Task: In the  document Regularexercisemeet.rtf change page color to  'Grey'. Insert watermark  'Confidential ' Apply Font Style in watermark Nunito
Action: Mouse moved to (276, 343)
Screenshot: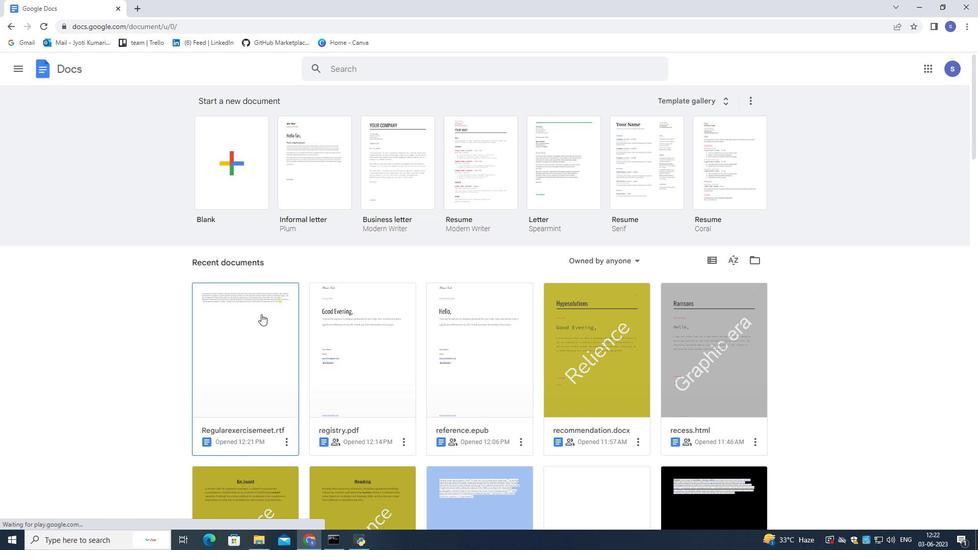 
Action: Mouse pressed left at (276, 343)
Screenshot: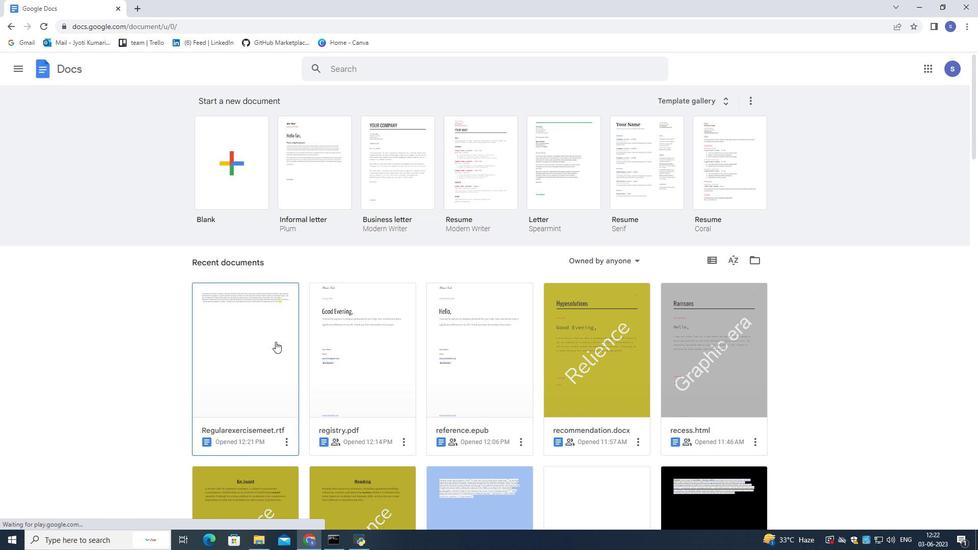 
Action: Mouse pressed left at (276, 343)
Screenshot: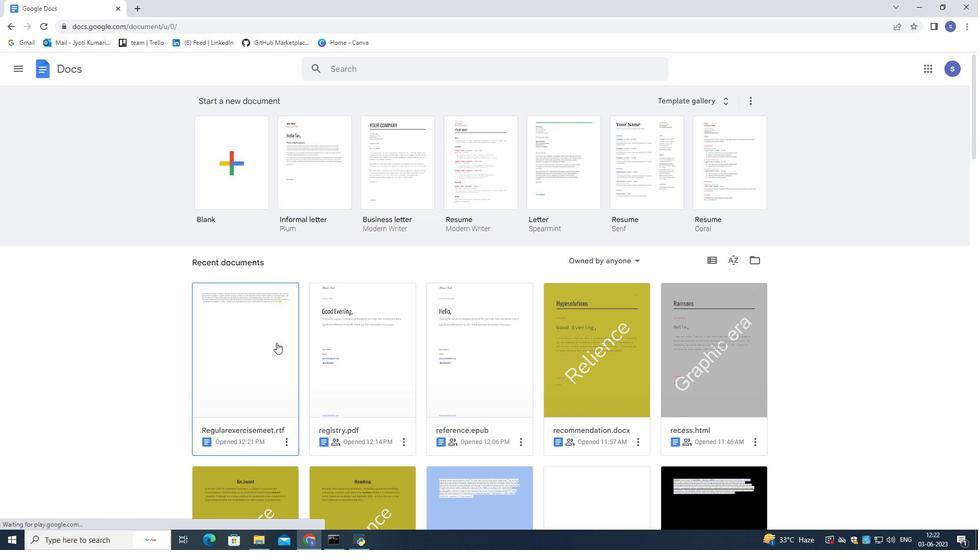 
Action: Mouse pressed left at (276, 343)
Screenshot: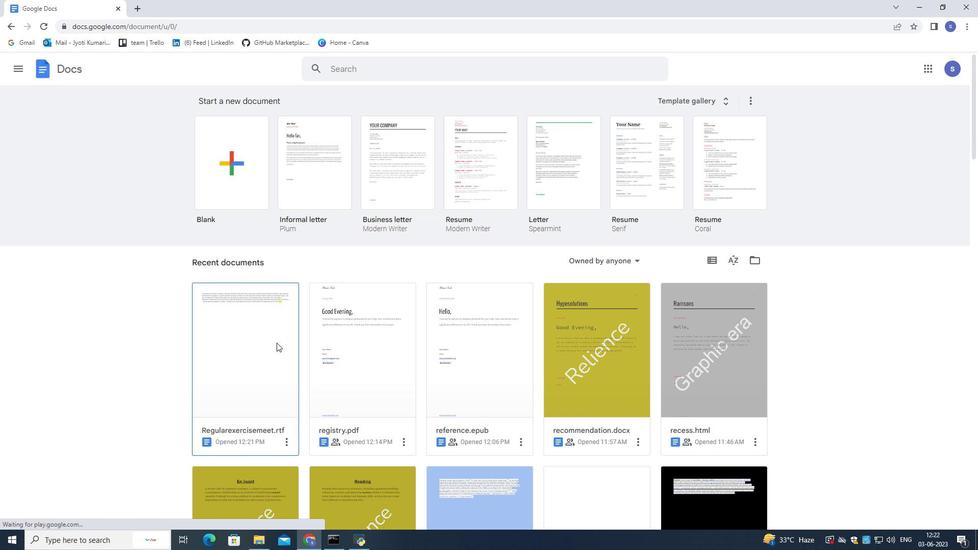 
Action: Mouse moved to (37, 71)
Screenshot: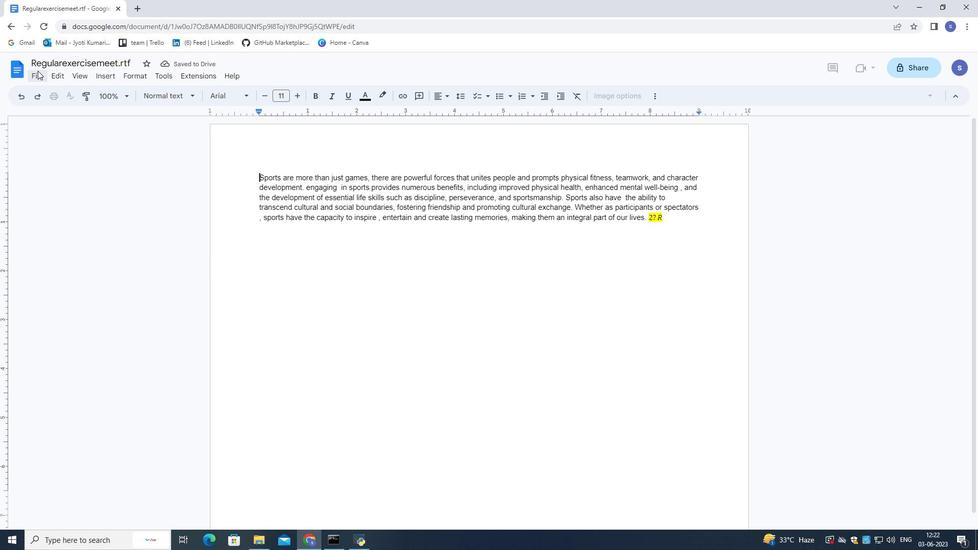 
Action: Mouse pressed left at (37, 71)
Screenshot: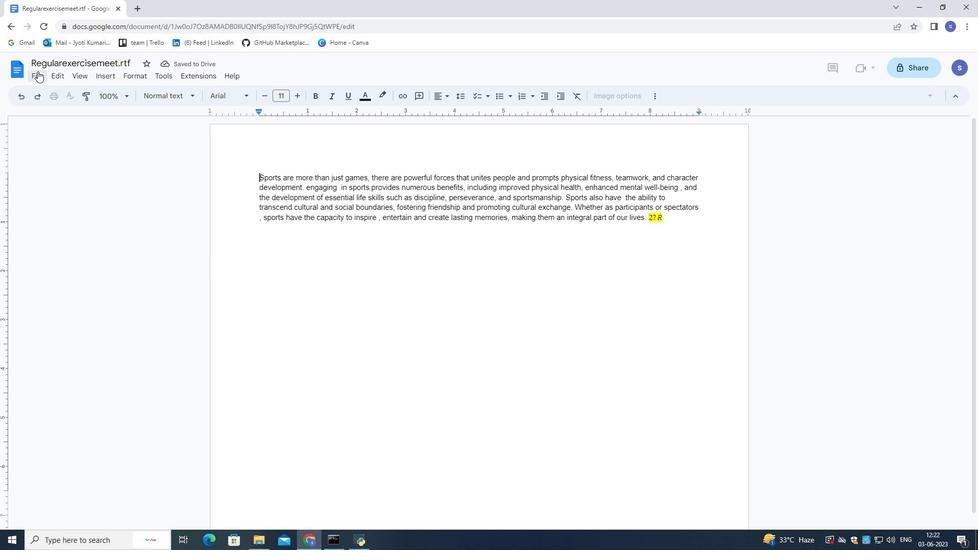 
Action: Mouse moved to (114, 356)
Screenshot: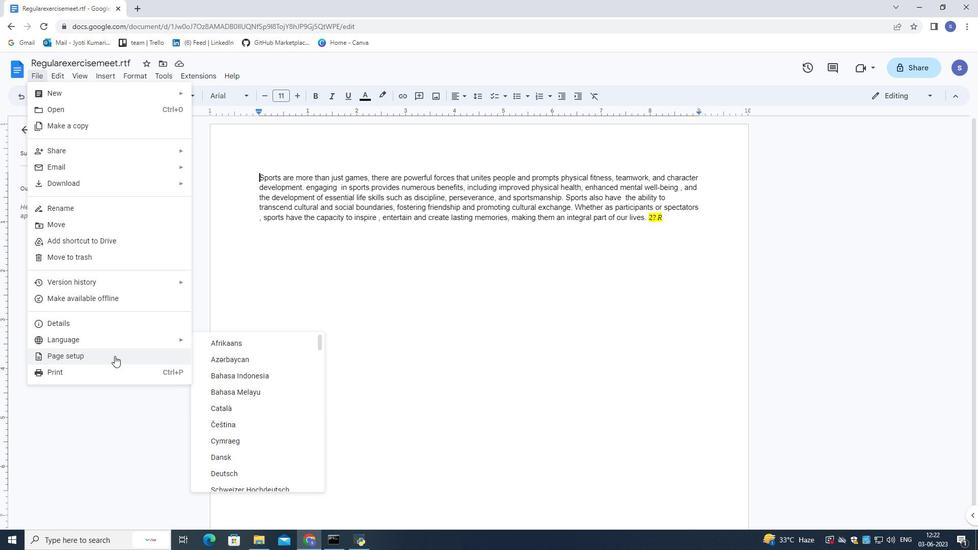 
Action: Mouse pressed left at (114, 356)
Screenshot: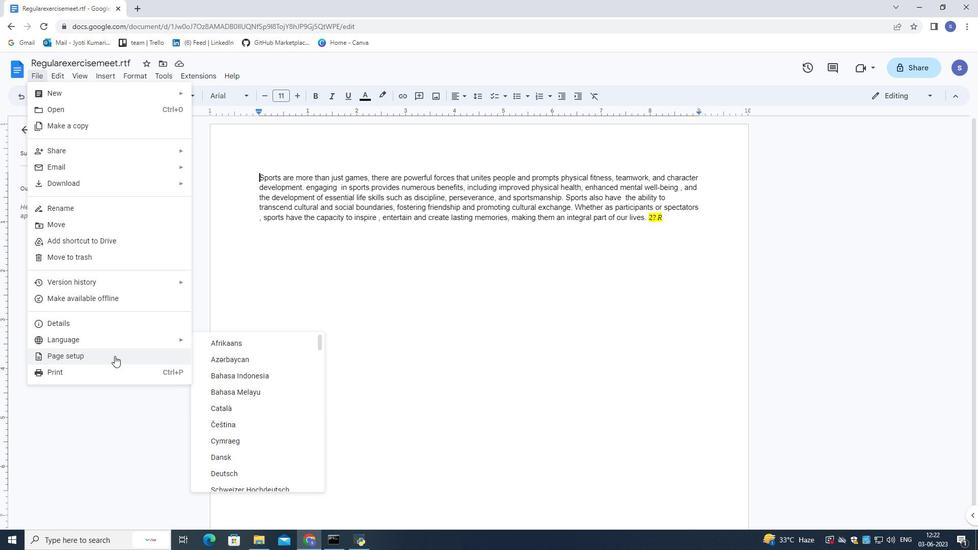 
Action: Mouse pressed left at (114, 356)
Screenshot: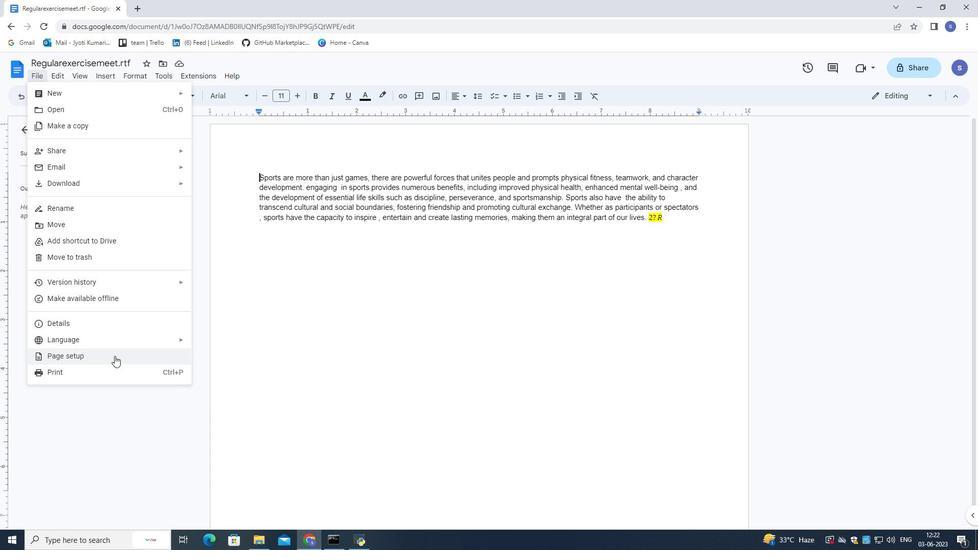 
Action: Mouse moved to (407, 355)
Screenshot: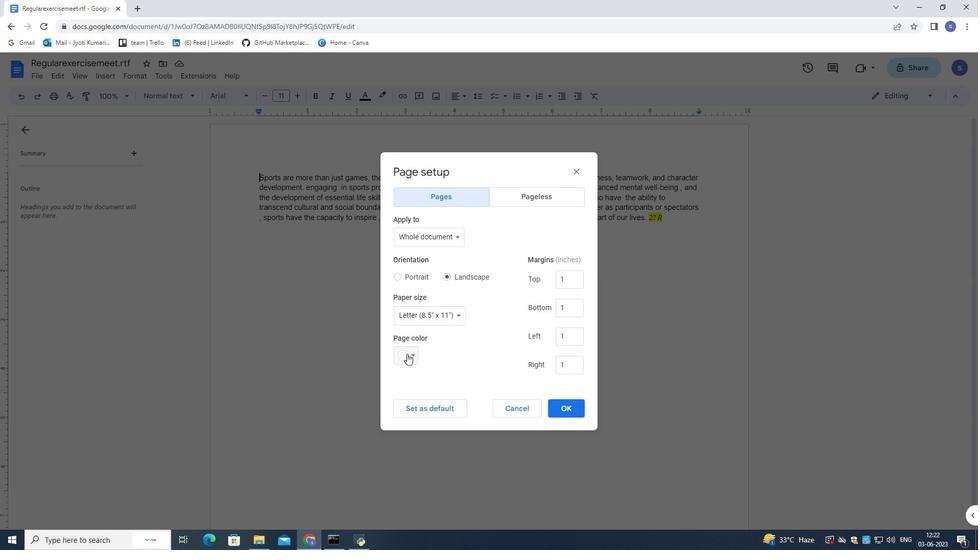 
Action: Mouse pressed left at (407, 355)
Screenshot: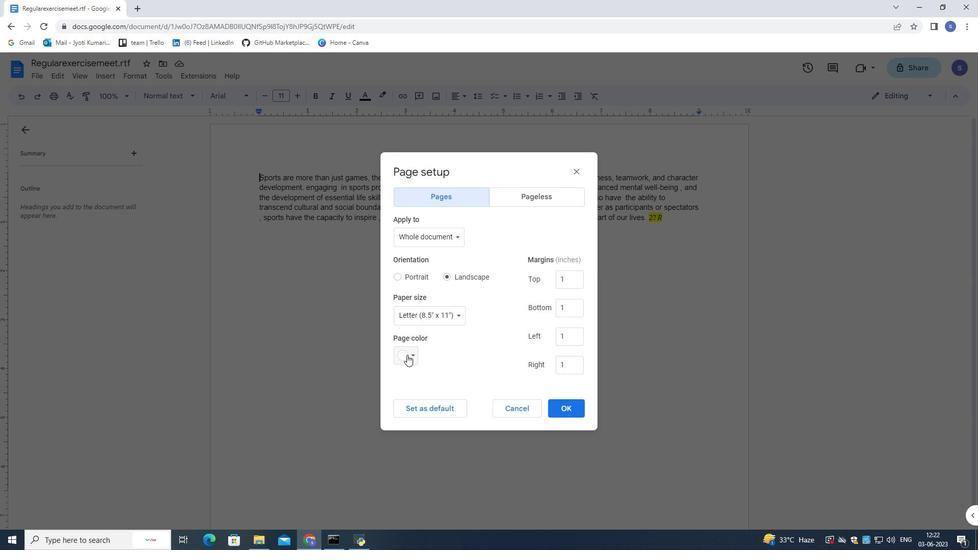 
Action: Mouse pressed left at (407, 355)
Screenshot: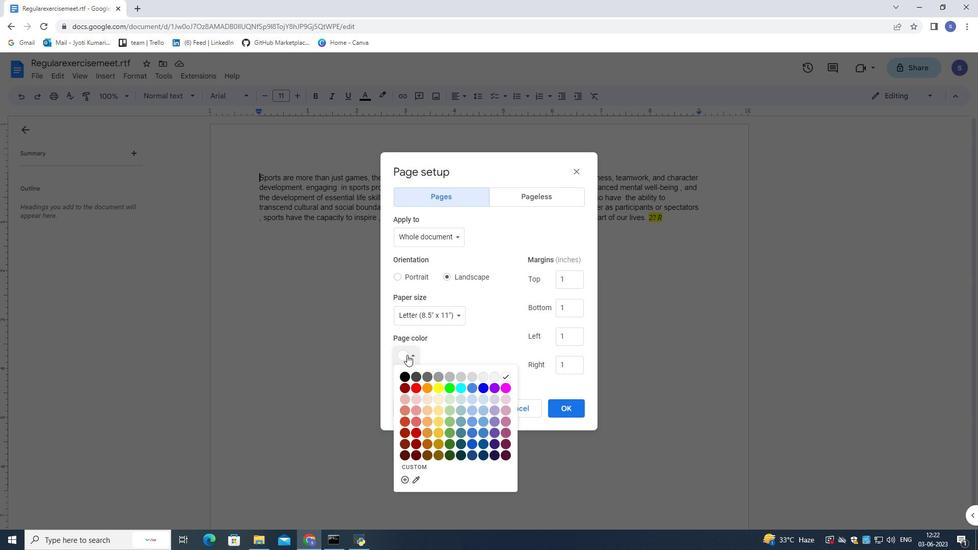 
Action: Mouse moved to (413, 360)
Screenshot: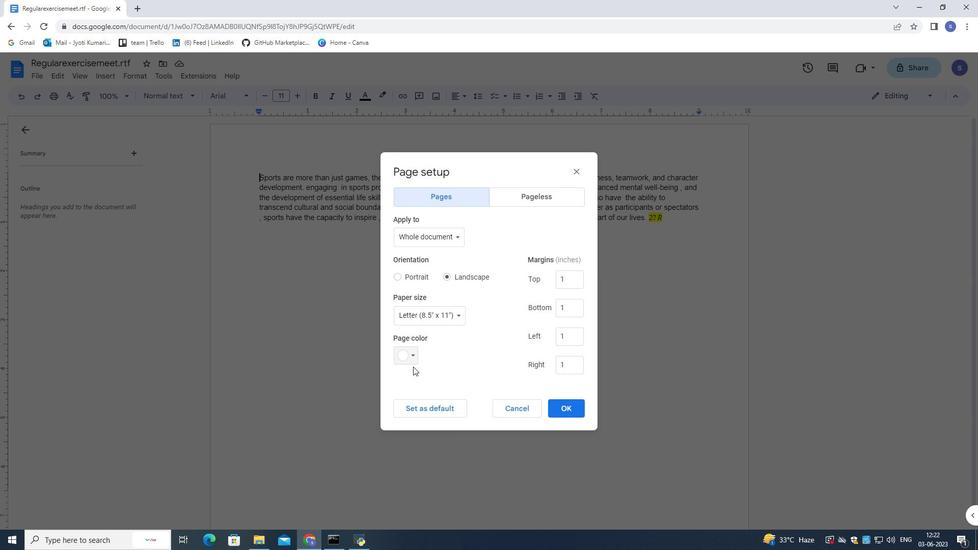 
Action: Mouse pressed left at (413, 360)
Screenshot: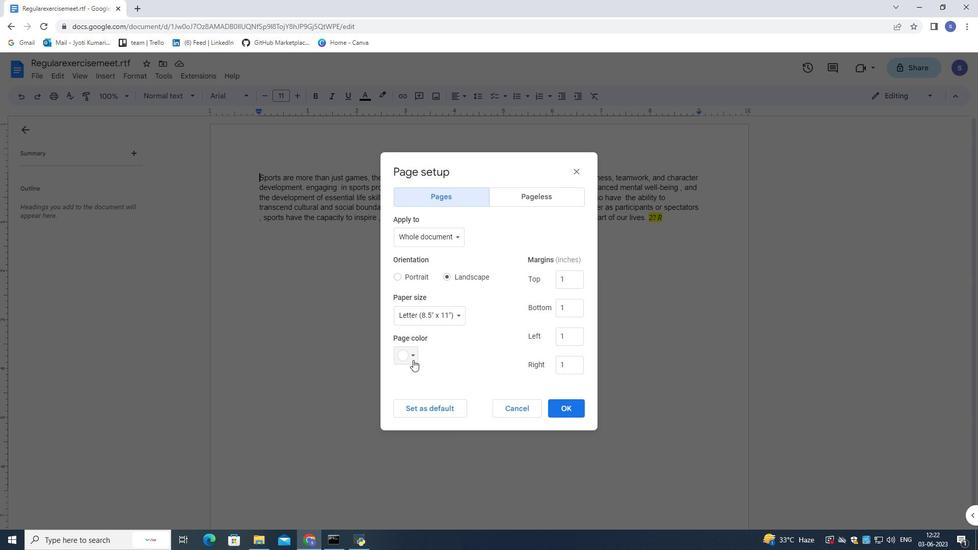 
Action: Mouse moved to (447, 377)
Screenshot: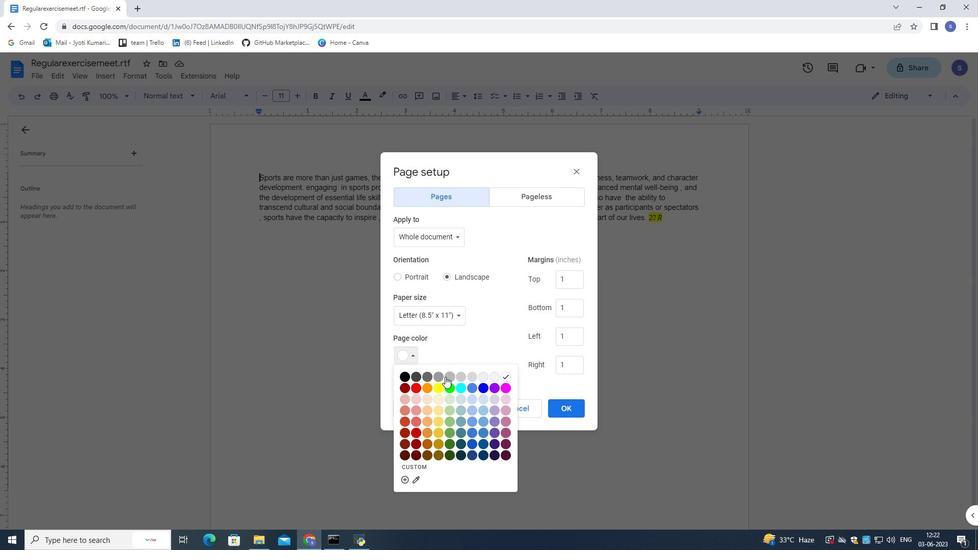 
Action: Mouse pressed left at (447, 377)
Screenshot: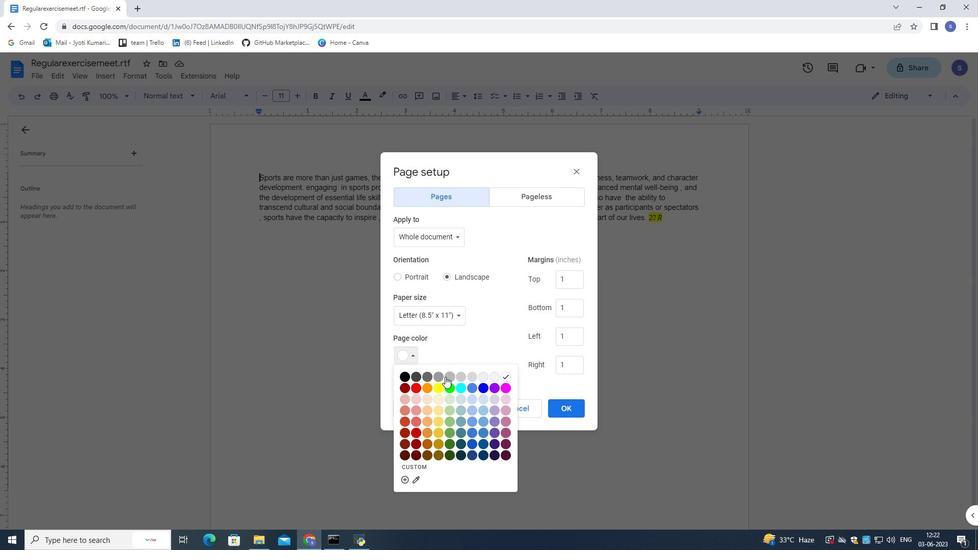 
Action: Mouse moved to (565, 411)
Screenshot: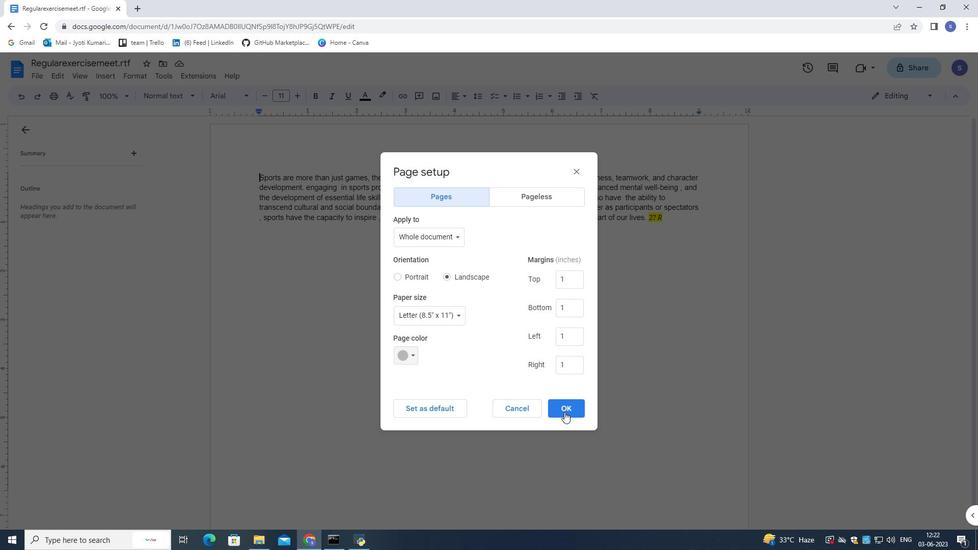 
Action: Mouse pressed left at (565, 411)
Screenshot: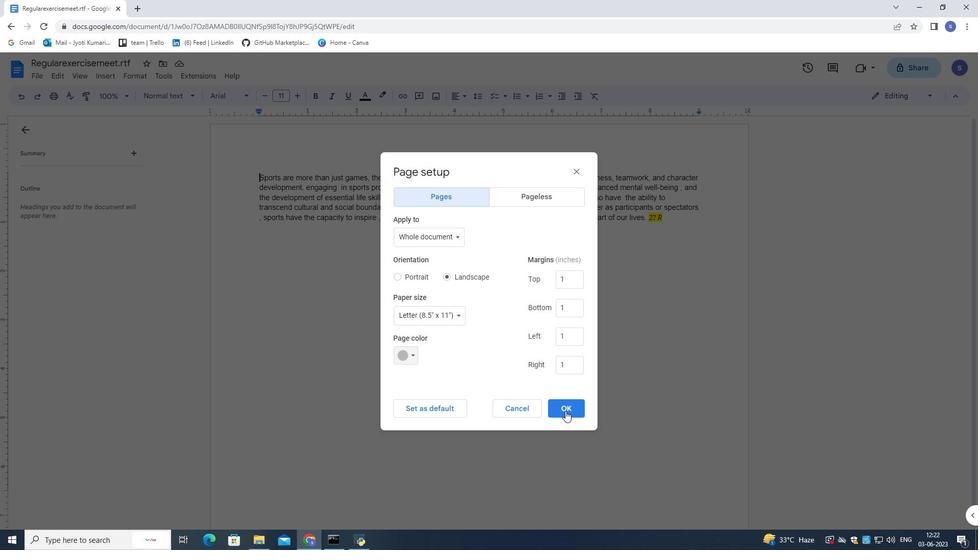 
Action: Mouse moved to (110, 72)
Screenshot: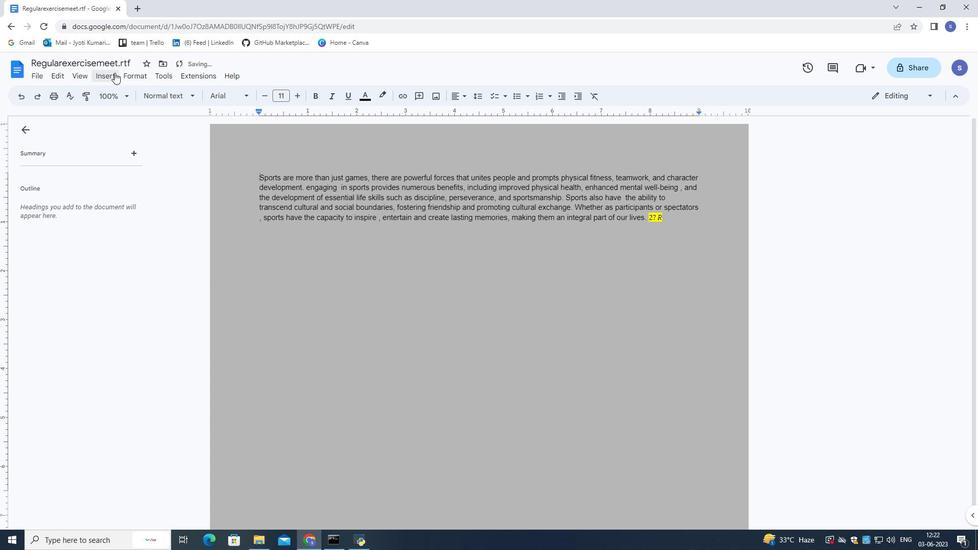 
Action: Mouse pressed left at (110, 72)
Screenshot: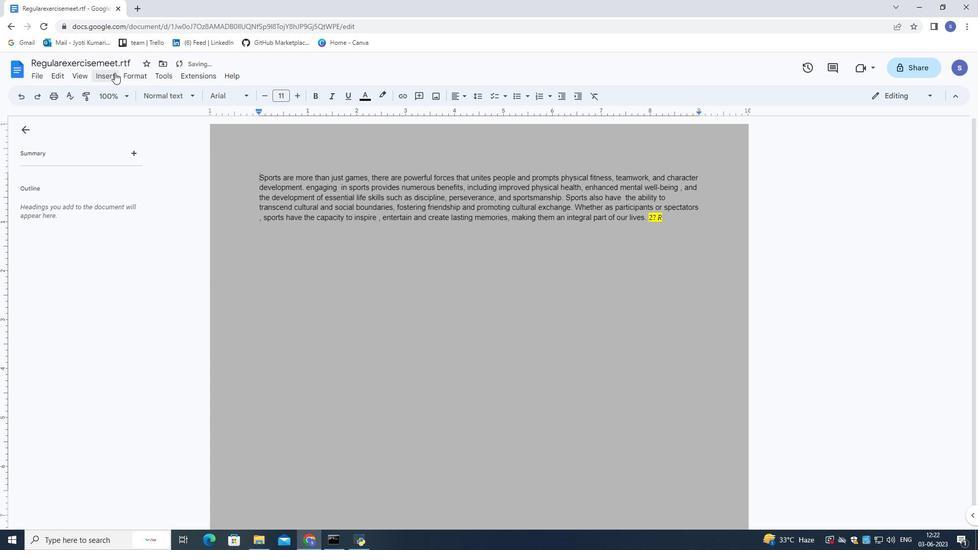 
Action: Mouse moved to (197, 316)
Screenshot: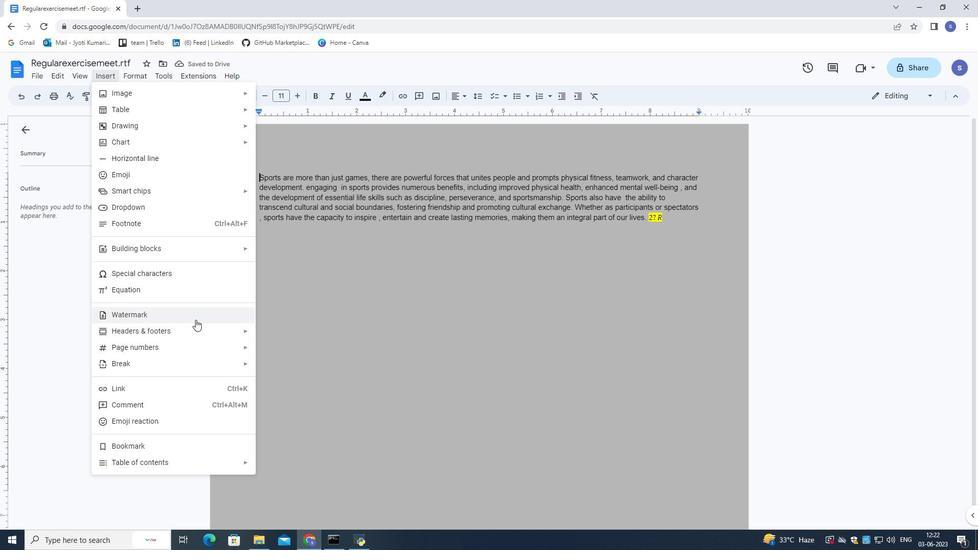 
Action: Mouse pressed left at (197, 316)
Screenshot: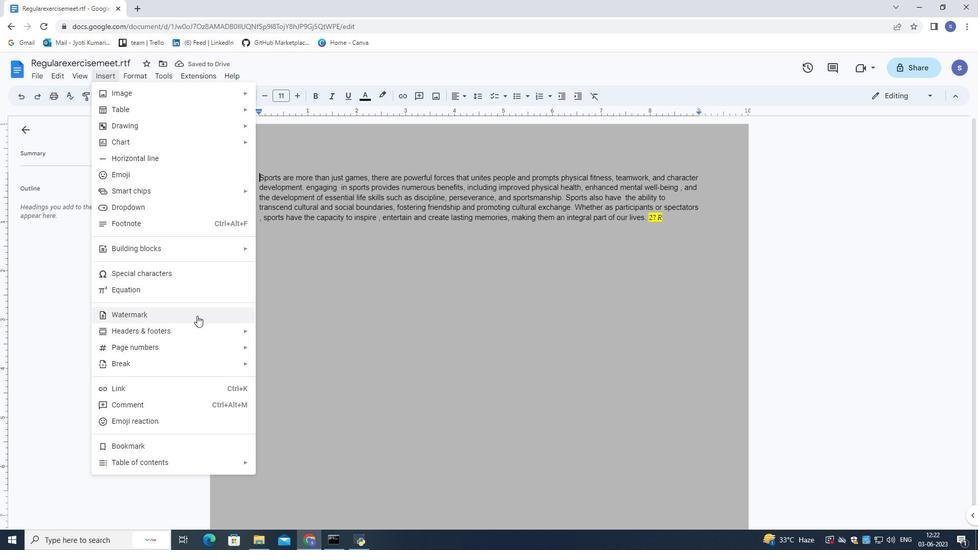 
Action: Mouse moved to (933, 128)
Screenshot: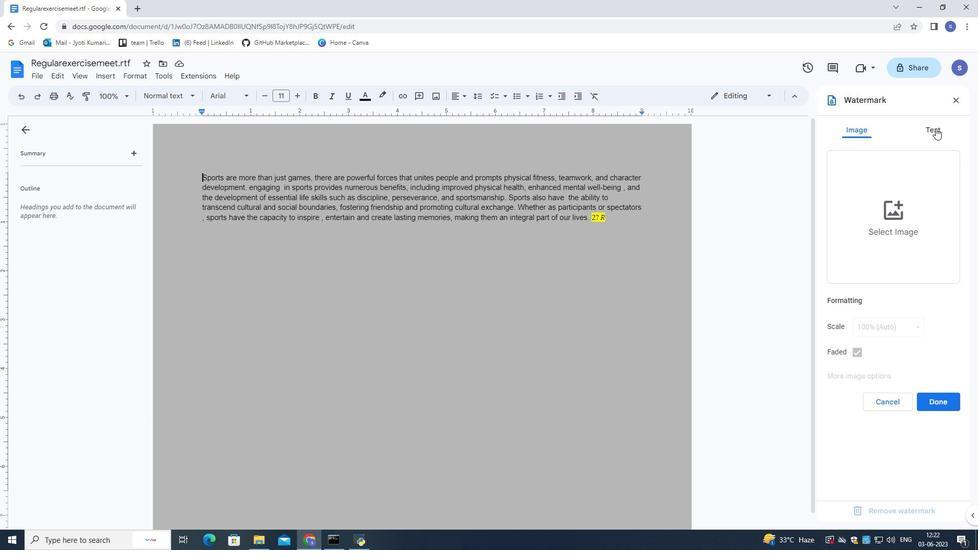 
Action: Mouse pressed left at (933, 128)
Screenshot: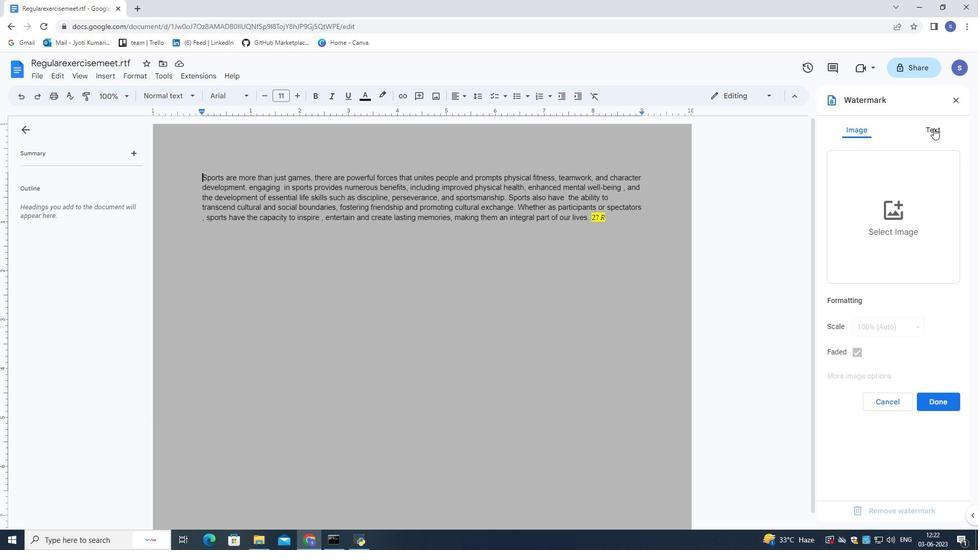 
Action: Mouse moved to (927, 155)
Screenshot: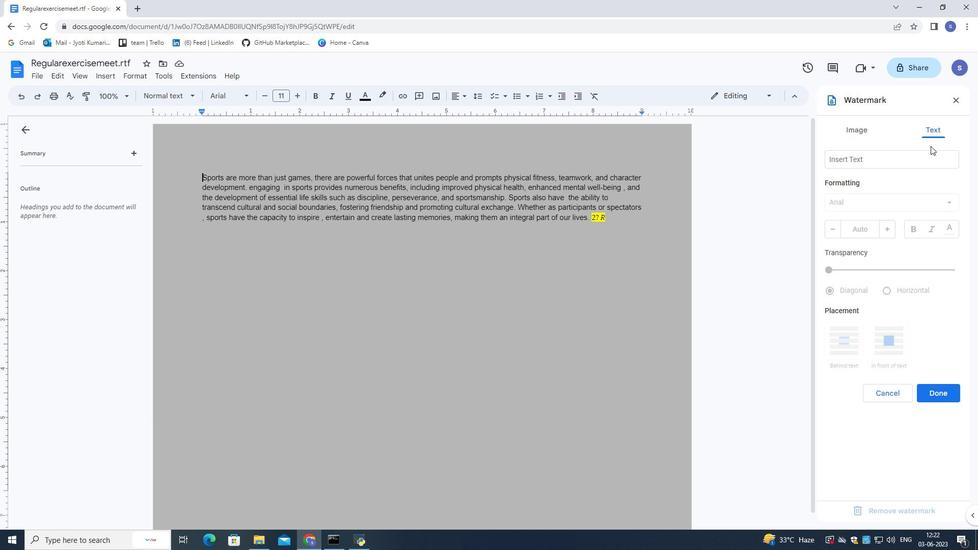 
Action: Mouse pressed left at (927, 155)
Screenshot: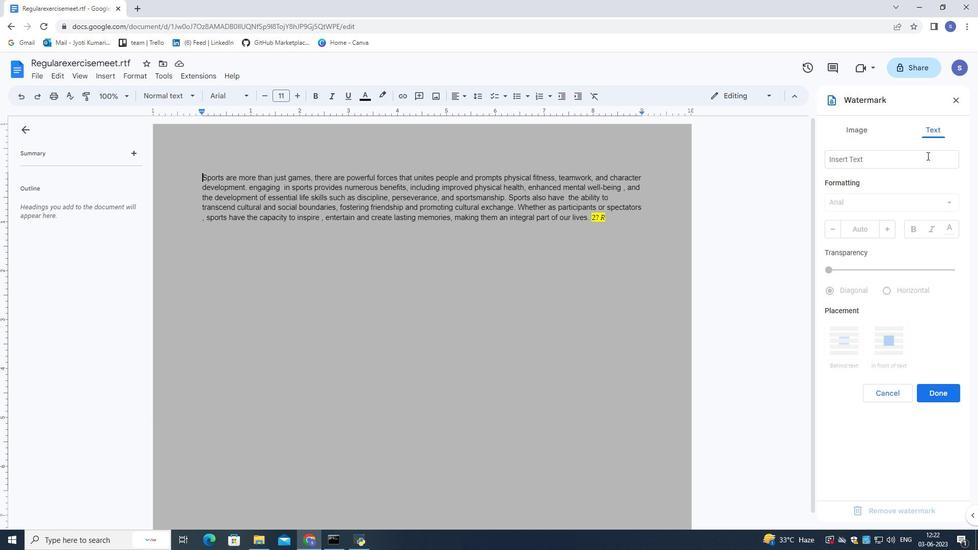 
Action: Mouse moved to (817, 200)
Screenshot: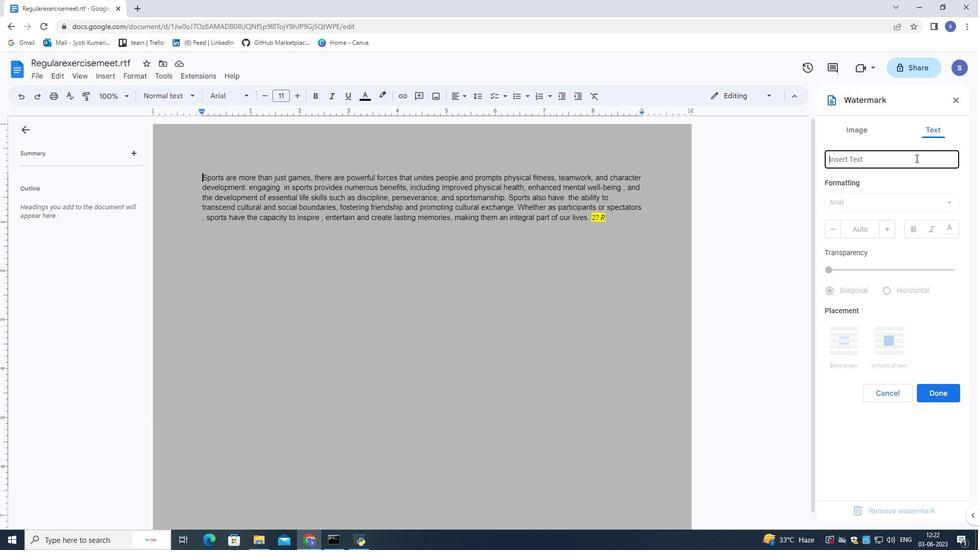 
Action: Key pressed <Key.shift>Confidential
Screenshot: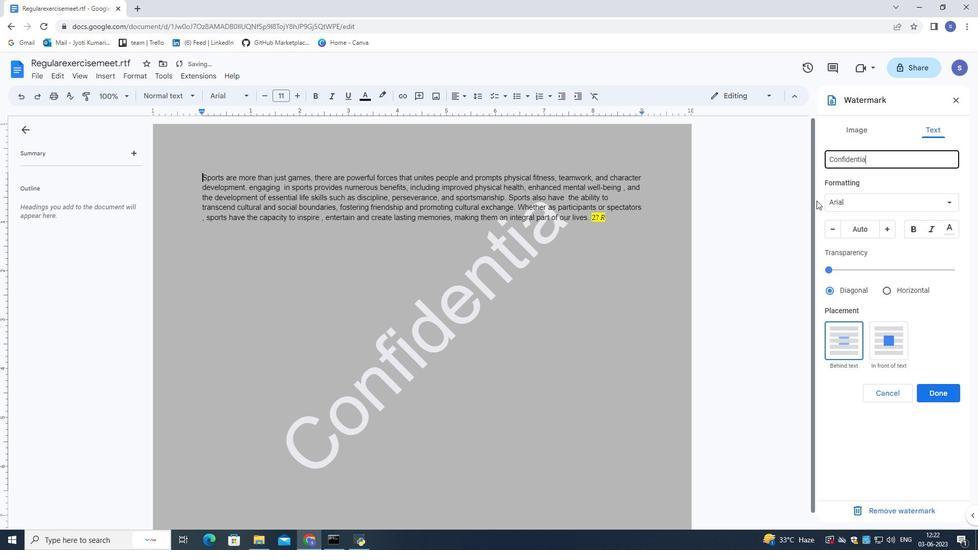 
Action: Mouse moved to (865, 197)
Screenshot: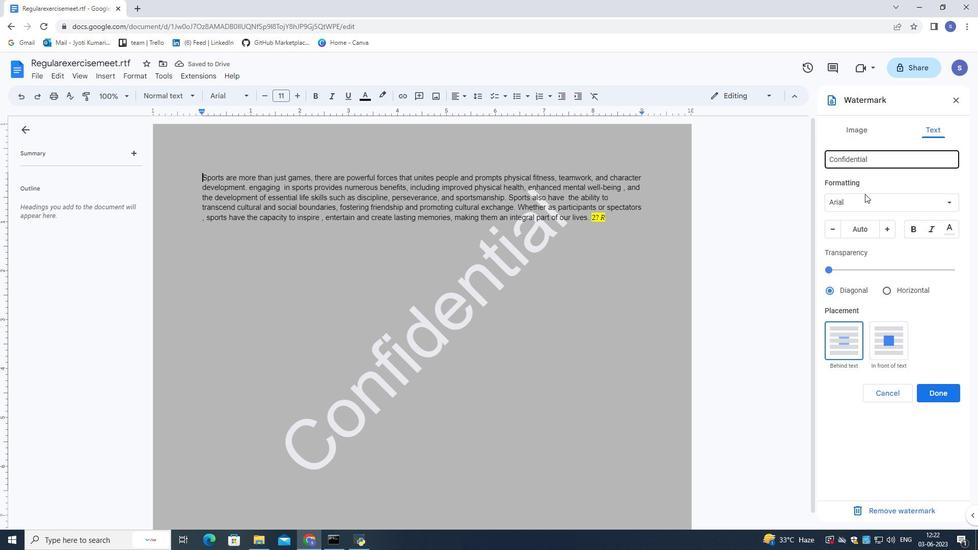 
Action: Mouse pressed left at (865, 197)
Screenshot: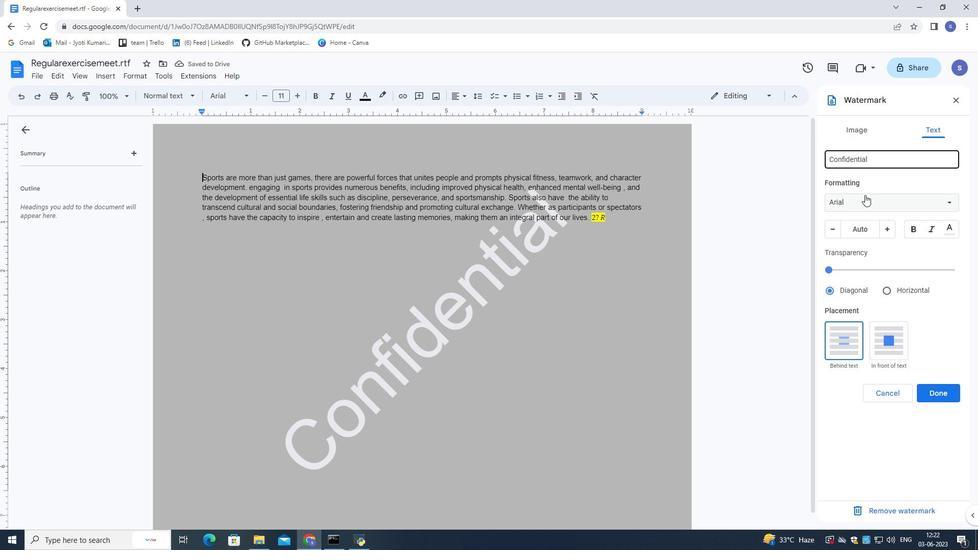 
Action: Mouse moved to (871, 286)
Screenshot: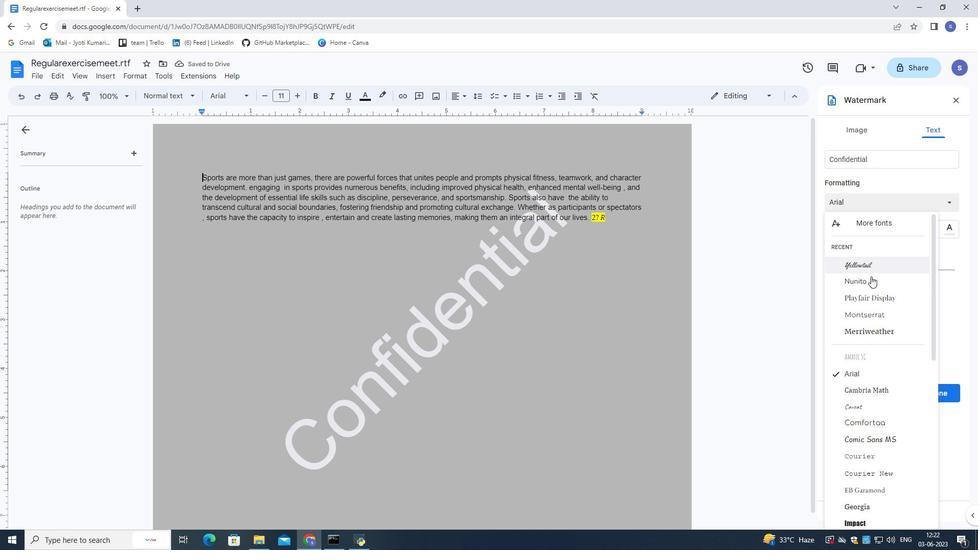 
Action: Mouse pressed left at (871, 286)
Screenshot: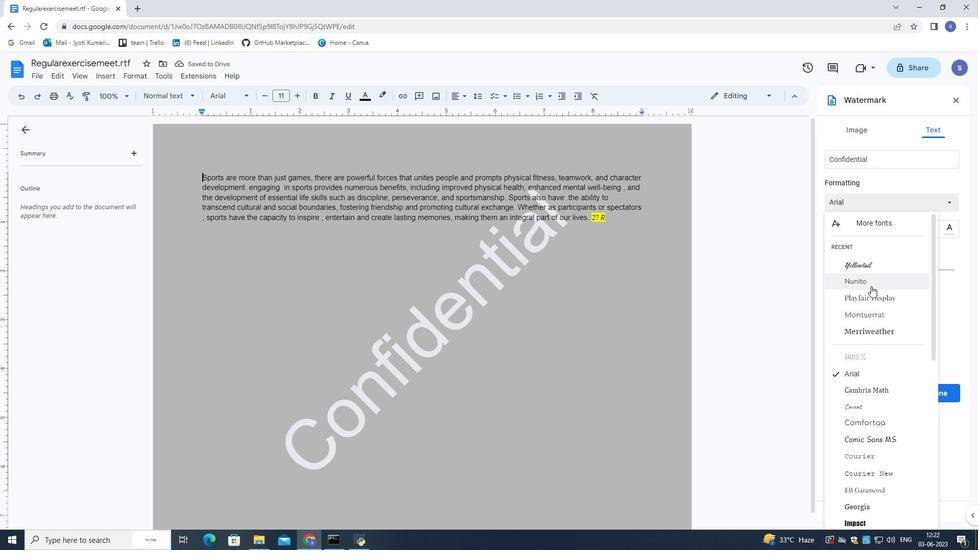 
Action: Mouse moved to (929, 389)
Screenshot: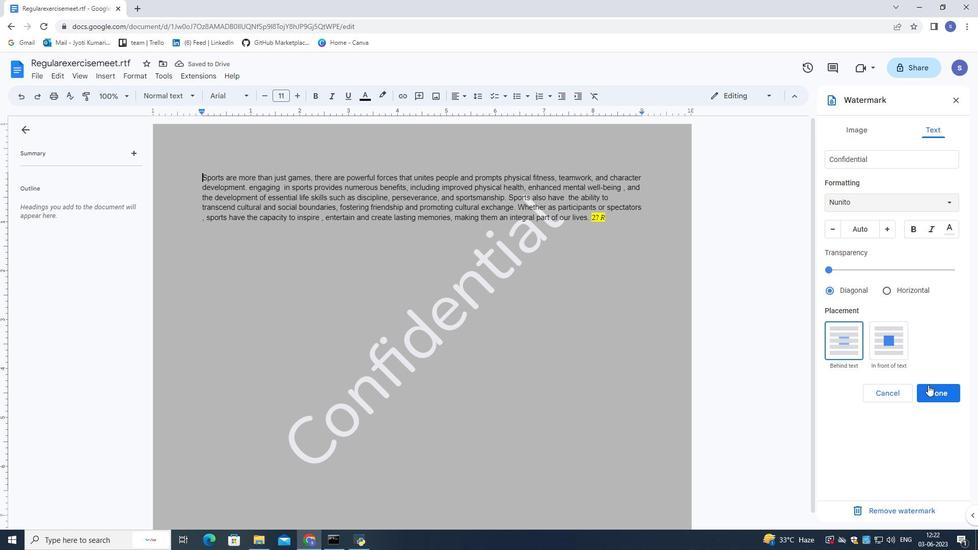 
Action: Mouse pressed left at (929, 389)
Screenshot: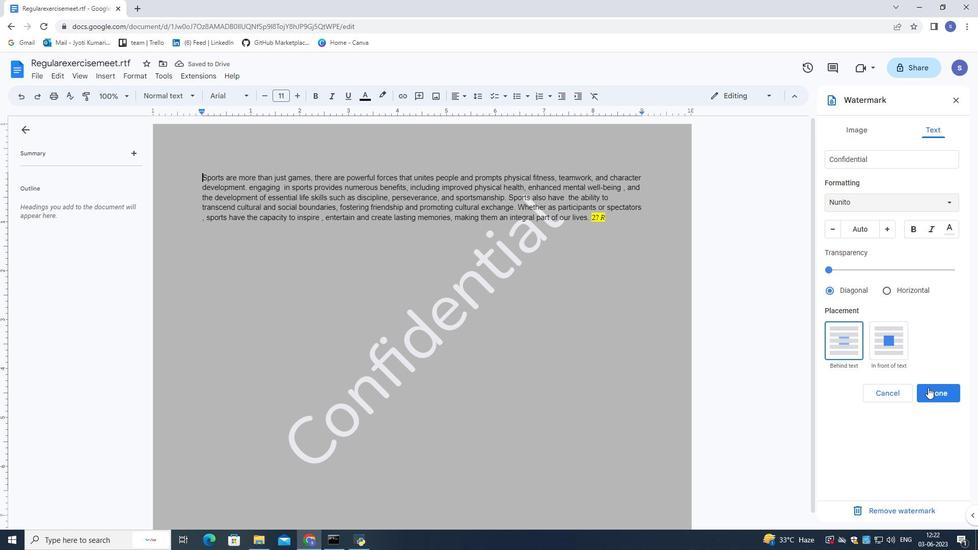 
Action: Mouse moved to (477, 336)
Screenshot: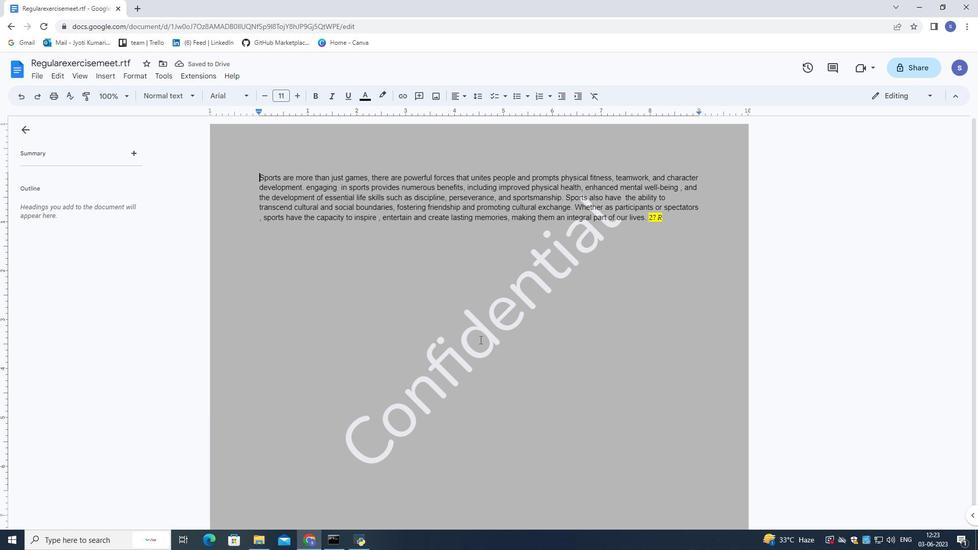 
Action: Mouse scrolled (477, 337) with delta (0, 0)
Screenshot: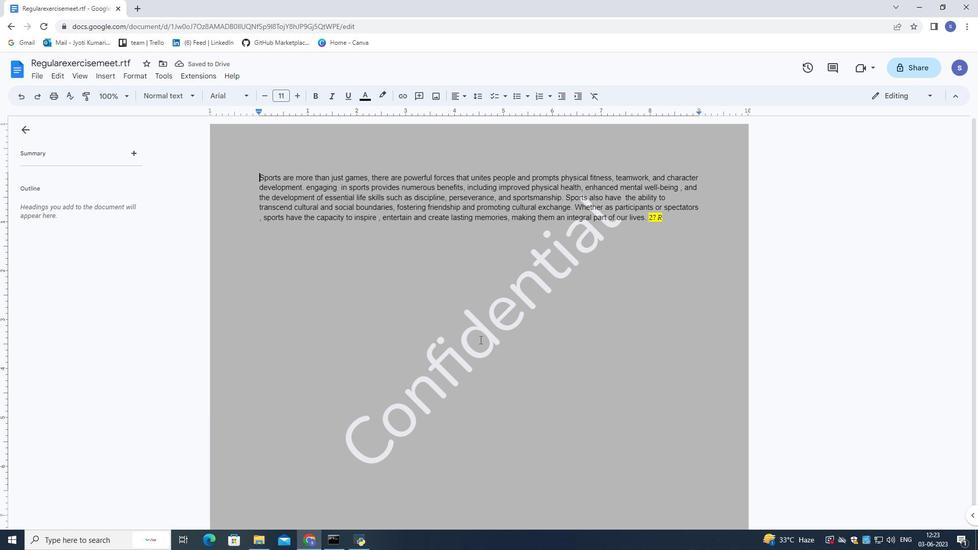
Action: Mouse moved to (477, 334)
Screenshot: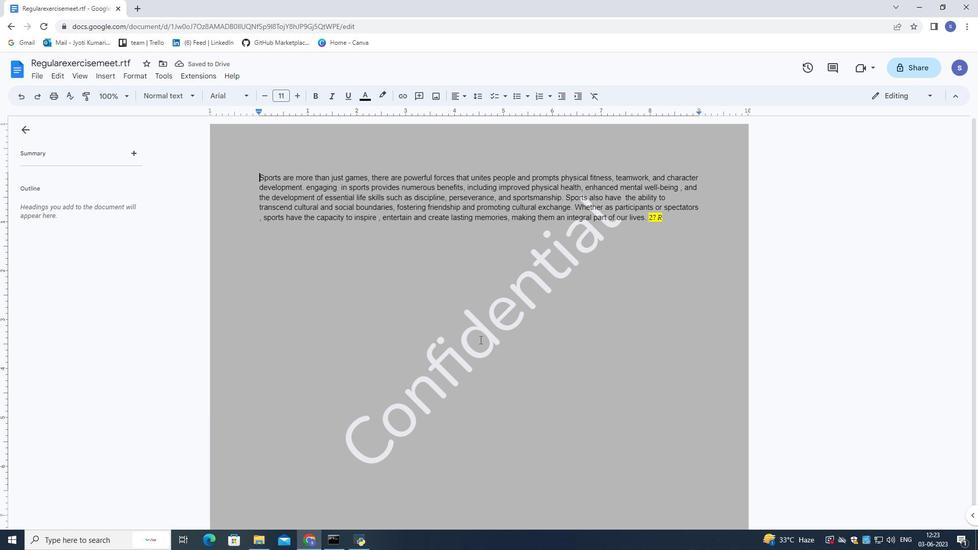 
Action: Mouse scrolled (477, 335) with delta (0, 0)
Screenshot: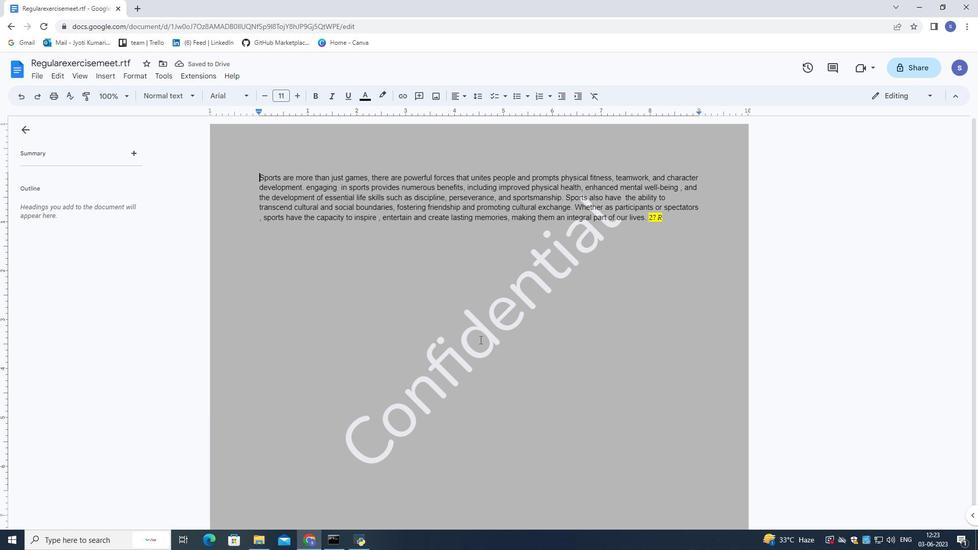 
Action: Mouse moved to (477, 330)
Screenshot: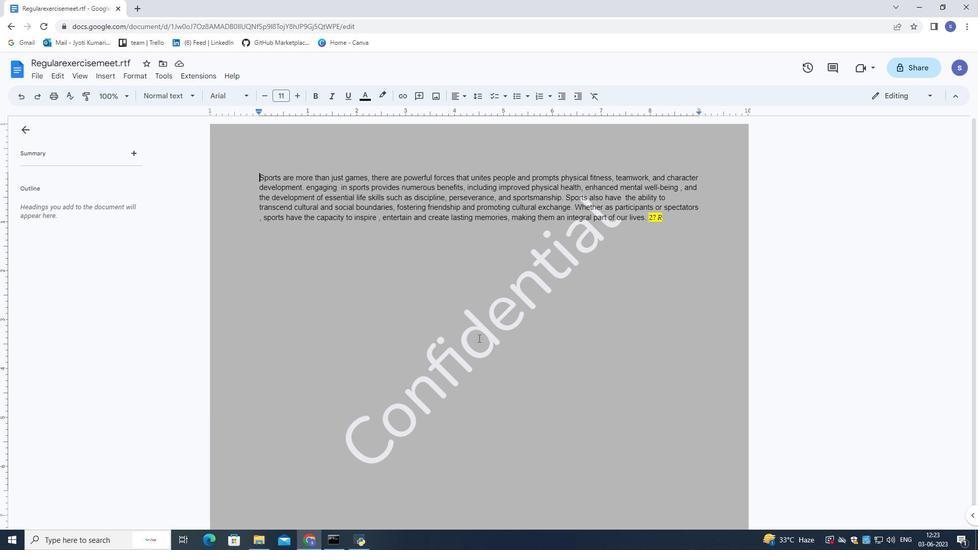 
Action: Mouse scrolled (477, 330) with delta (0, 0)
Screenshot: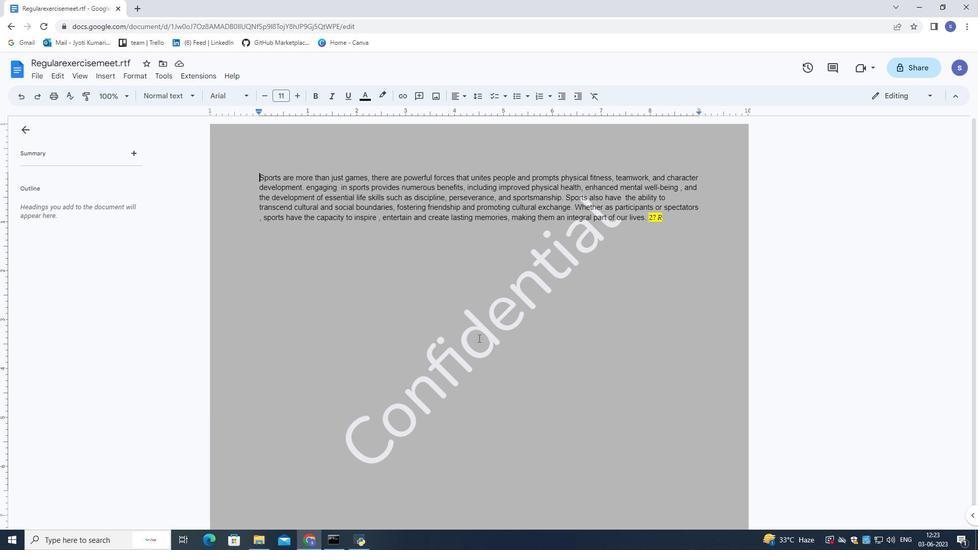 
Action: Mouse moved to (475, 323)
Screenshot: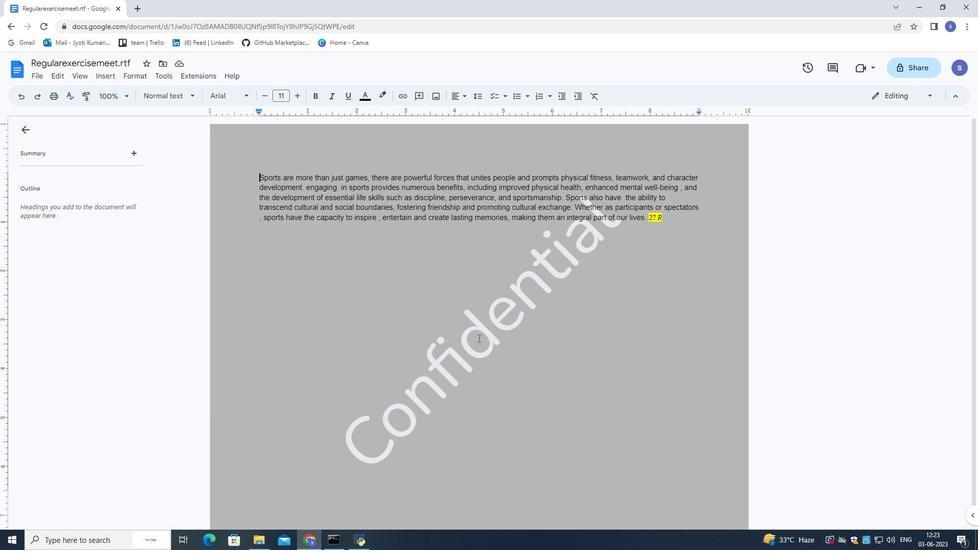 
Action: Mouse scrolled (475, 324) with delta (0, 0)
Screenshot: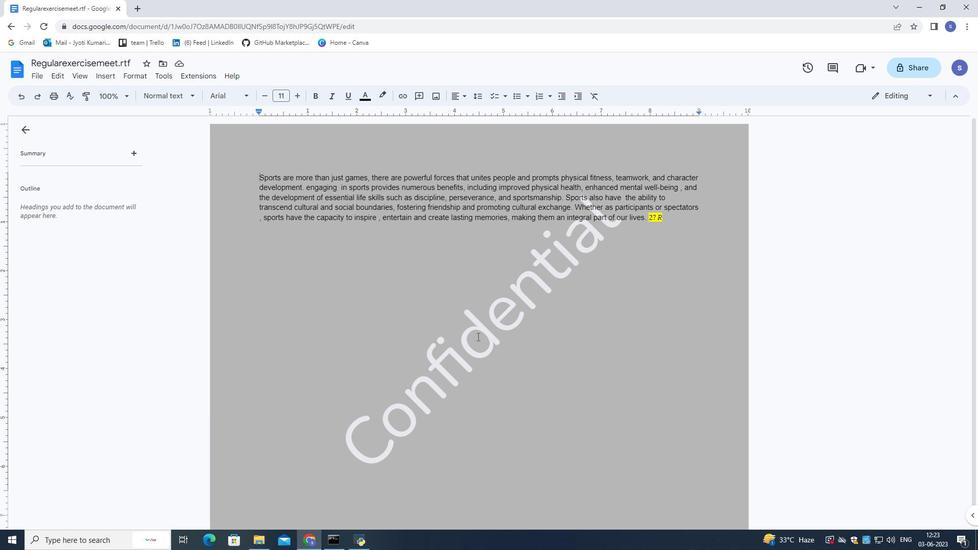 
Action: Mouse moved to (475, 321)
Screenshot: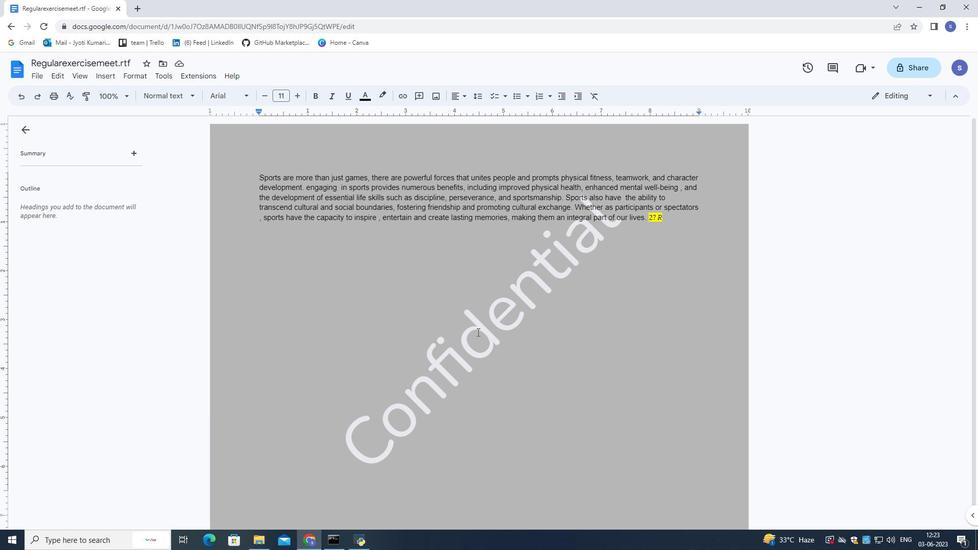 
Action: Mouse scrolled (475, 320) with delta (0, 0)
Screenshot: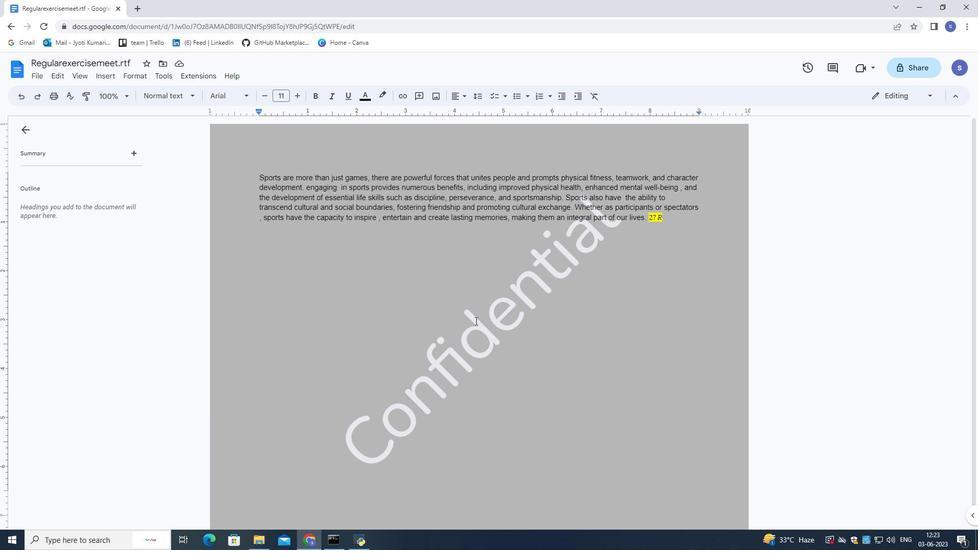 
Action: Mouse scrolled (475, 320) with delta (0, 0)
Screenshot: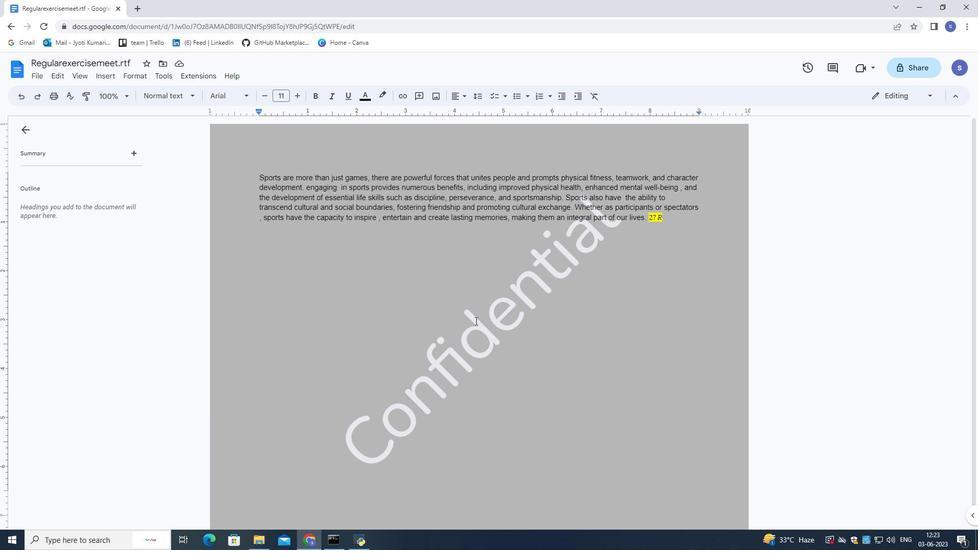 
Action: Mouse scrolled (475, 320) with delta (0, 0)
Screenshot: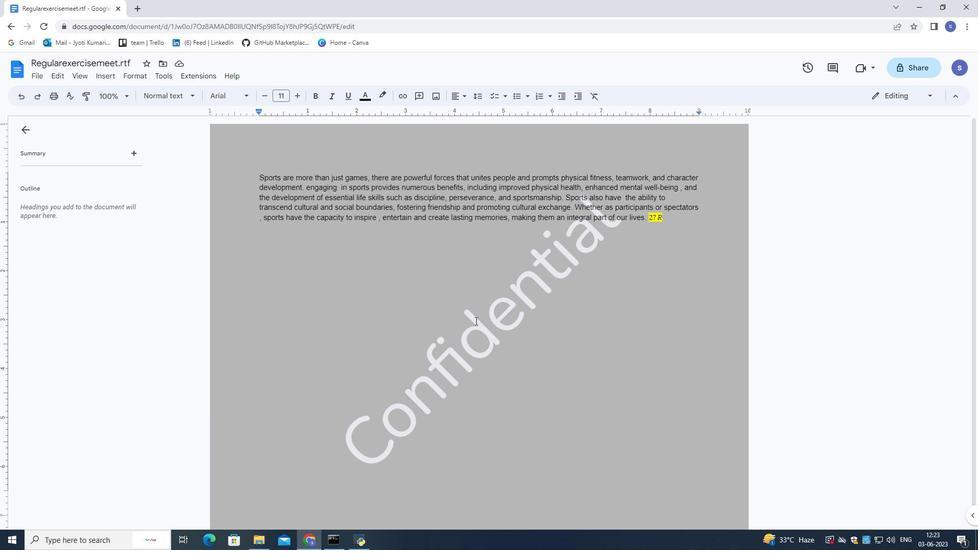
Action: Mouse scrolled (475, 320) with delta (0, 0)
Screenshot: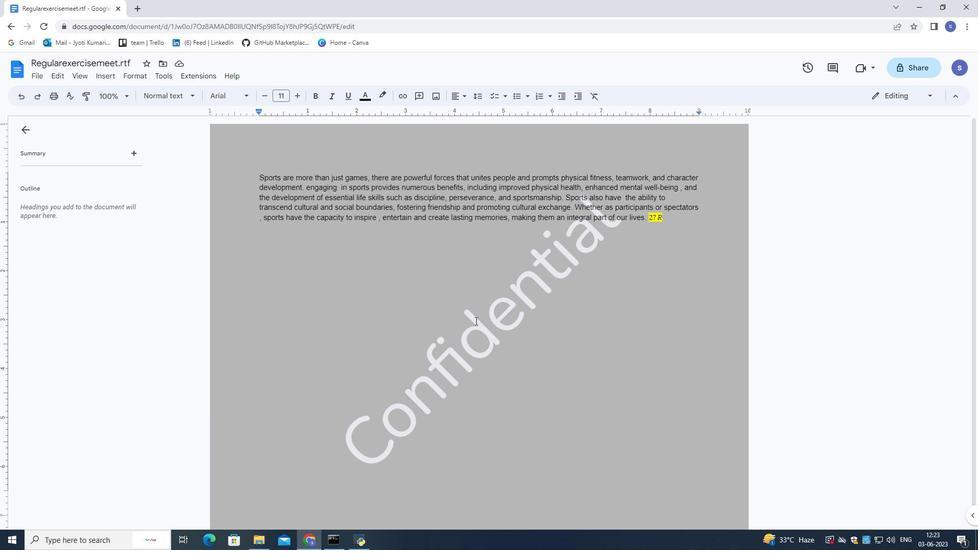 
Action: Mouse scrolled (475, 320) with delta (0, 0)
Screenshot: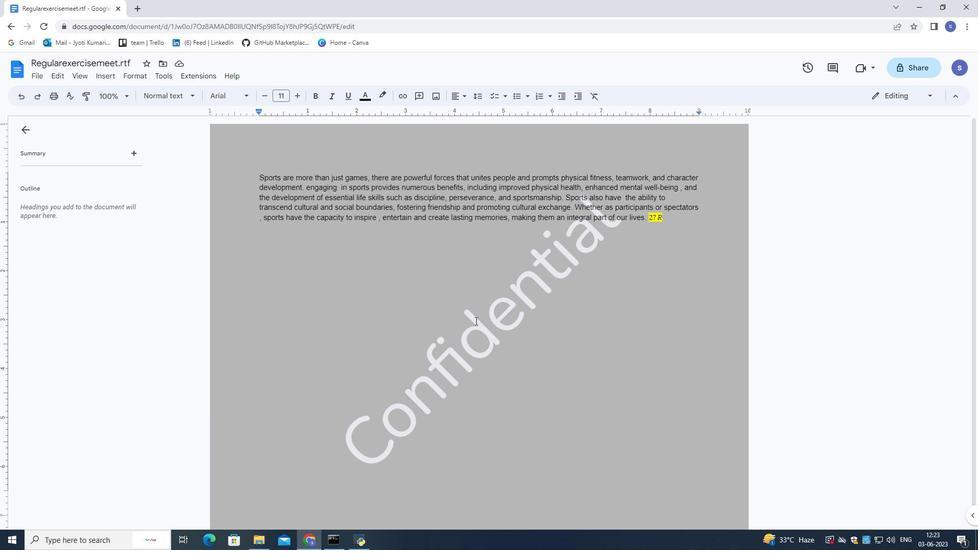 
Action: Mouse scrolled (475, 320) with delta (0, 0)
Screenshot: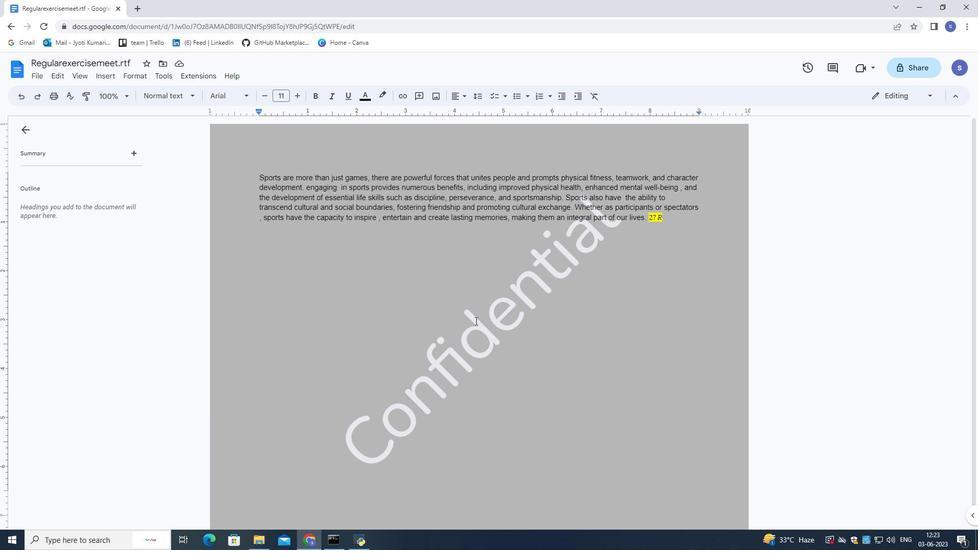 
Action: Mouse scrolled (475, 321) with delta (0, 0)
Screenshot: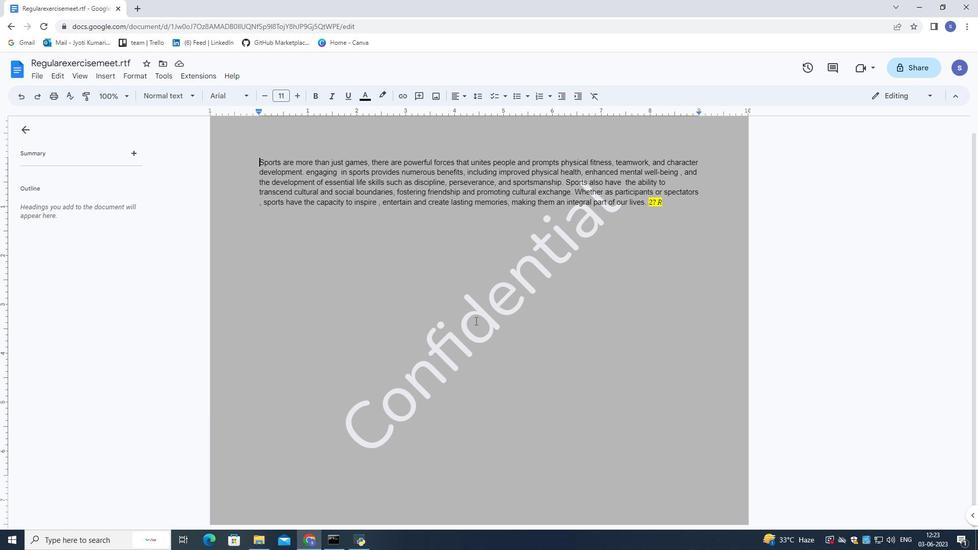 
Action: Mouse scrolled (475, 321) with delta (0, 0)
Screenshot: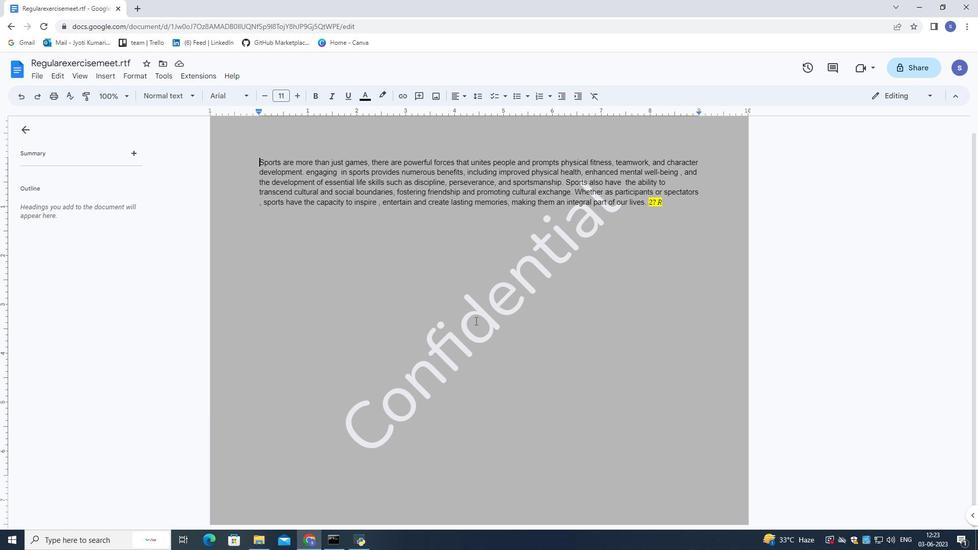 
Action: Mouse scrolled (475, 321) with delta (0, 0)
Screenshot: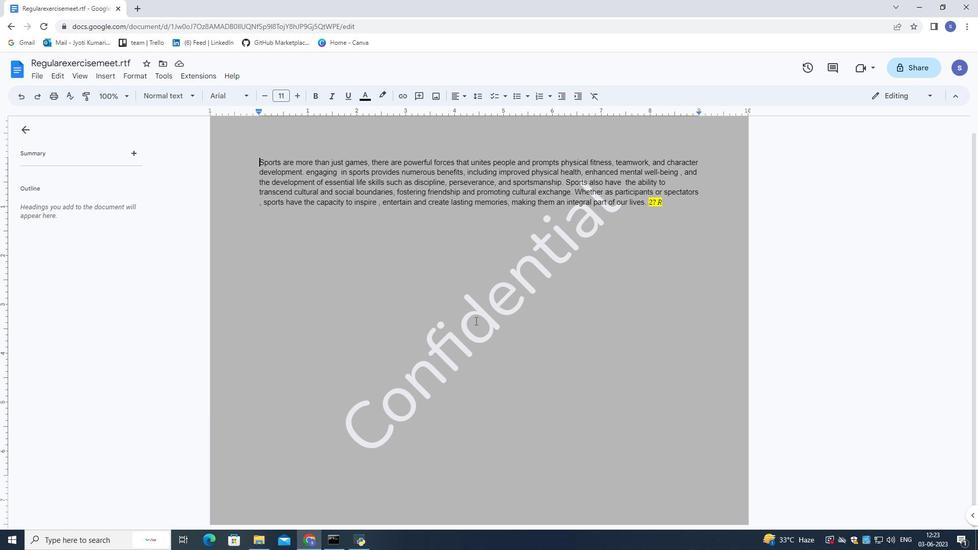 
Action: Mouse scrolled (475, 321) with delta (0, 0)
Screenshot: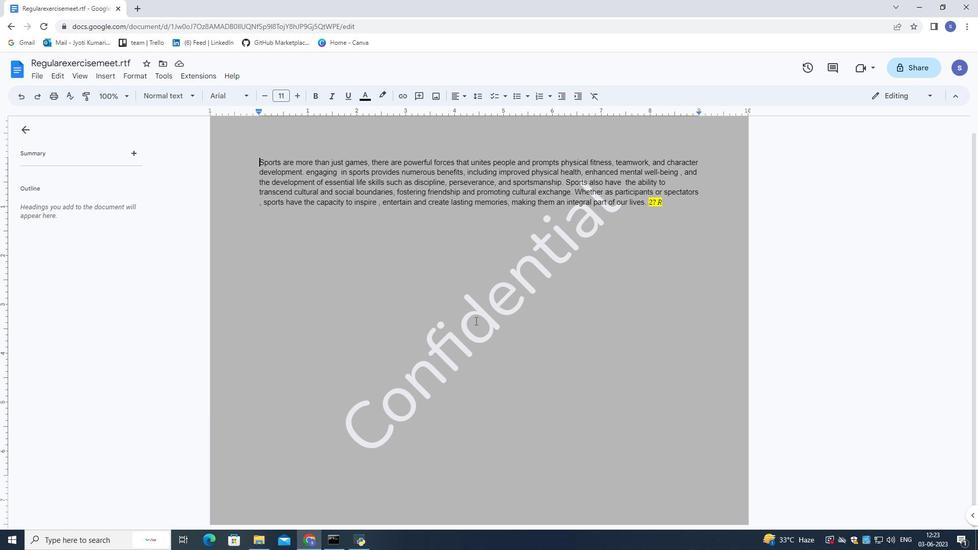 
Action: Mouse moved to (475, 320)
Screenshot: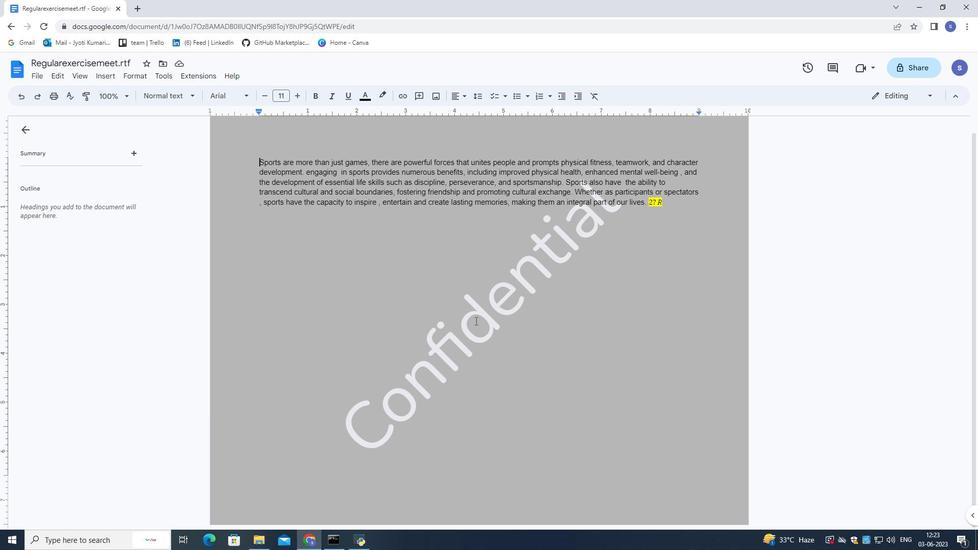 
Action: Mouse scrolled (475, 321) with delta (0, 0)
Screenshot: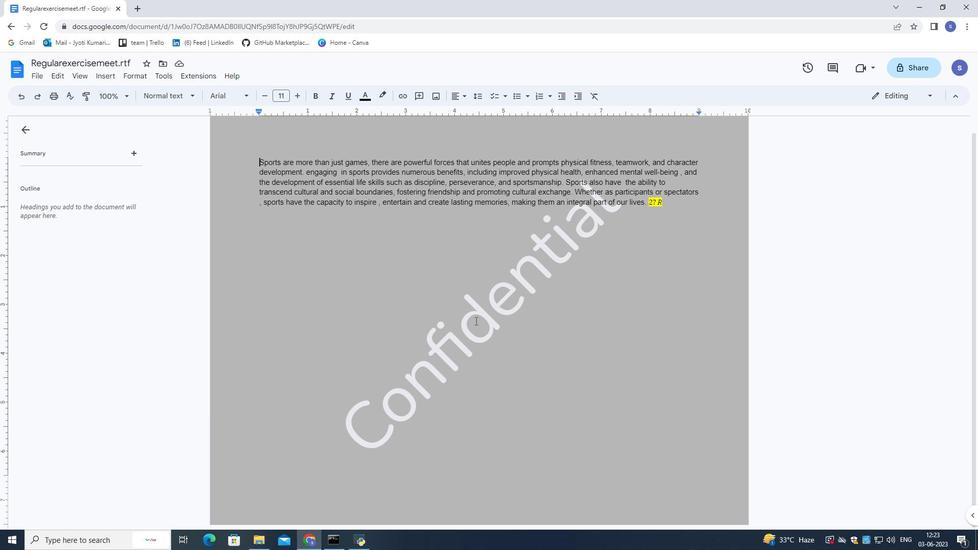 
Action: Mouse moved to (477, 318)
Screenshot: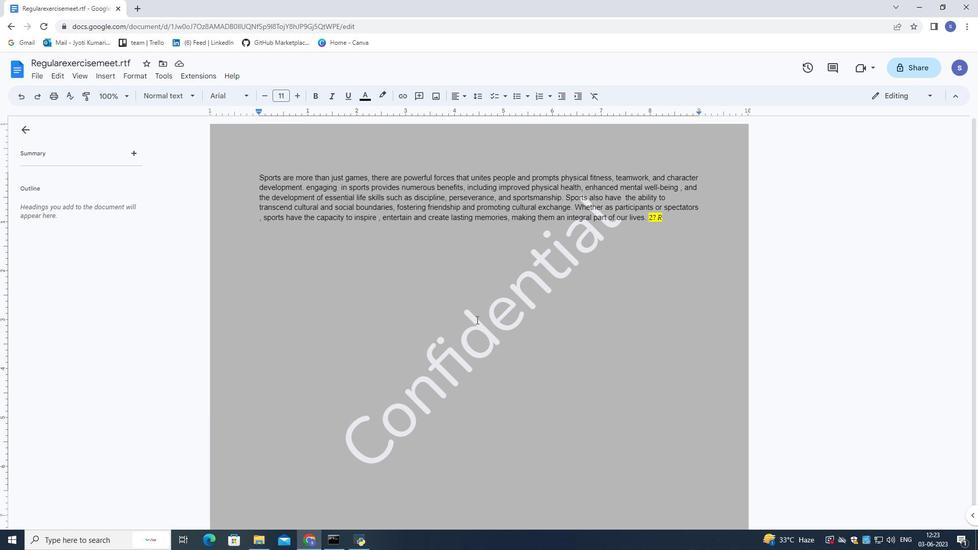 
